 Task: View your meeting details.
Action: Mouse moved to (122, 139)
Screenshot: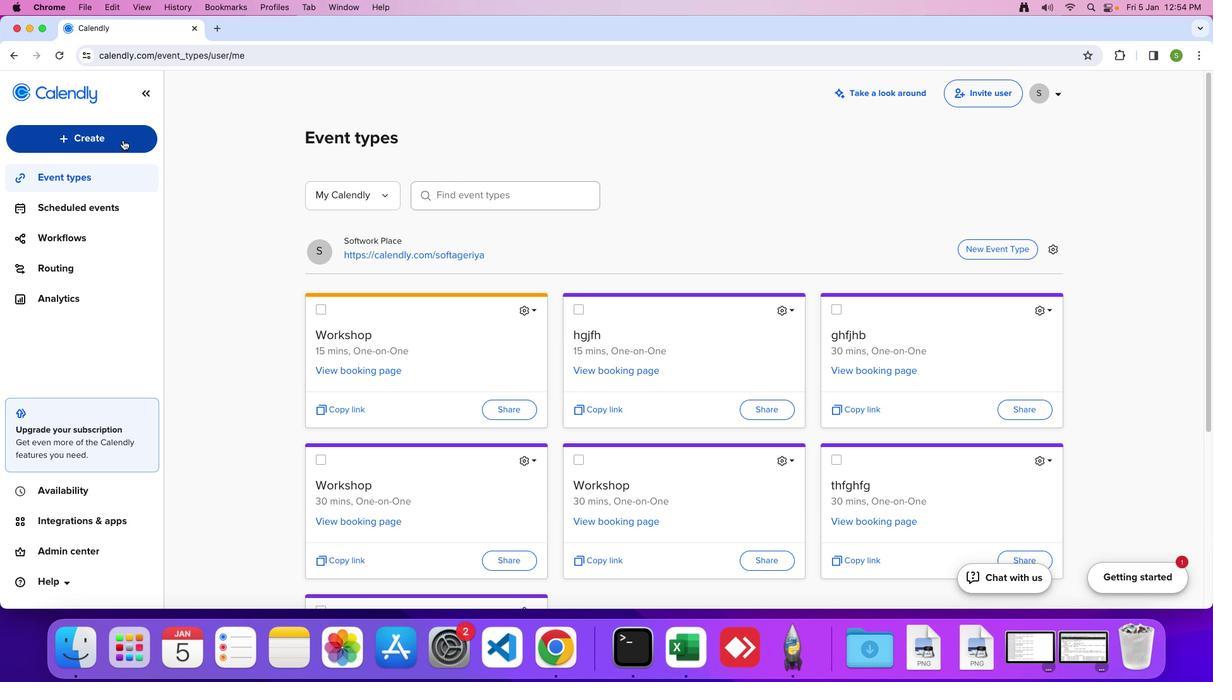 
Action: Mouse pressed left at (122, 139)
Screenshot: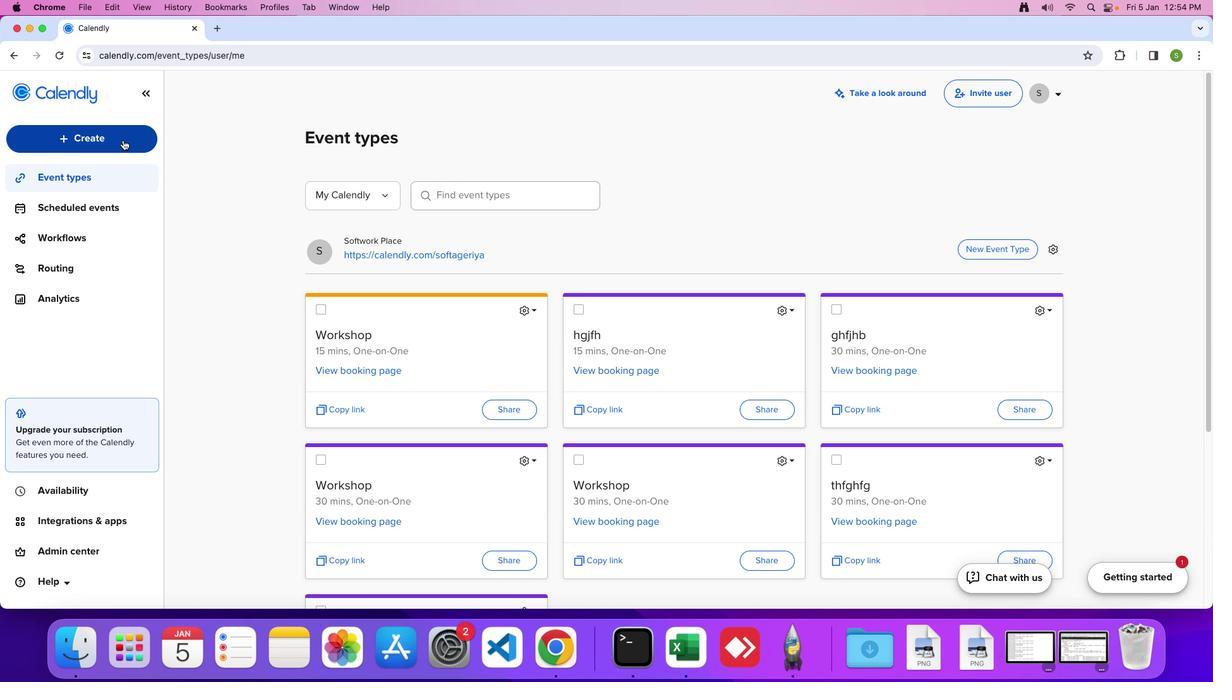 
Action: Mouse moved to (106, 288)
Screenshot: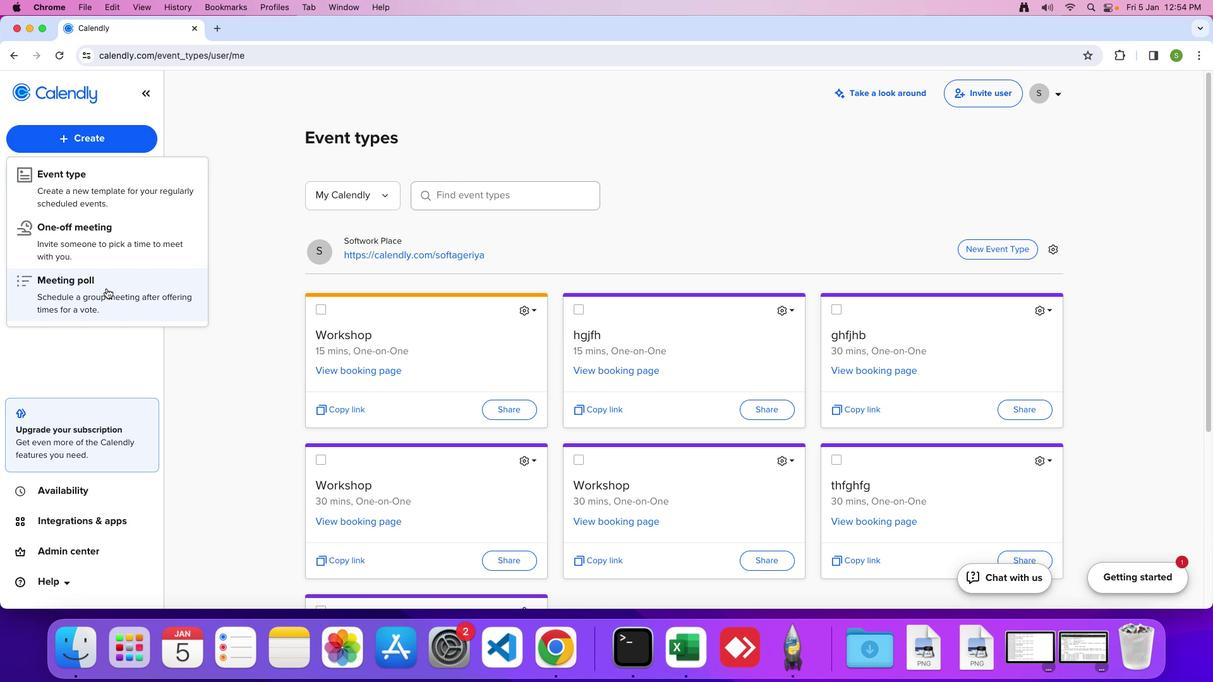 
Action: Mouse pressed left at (106, 288)
Screenshot: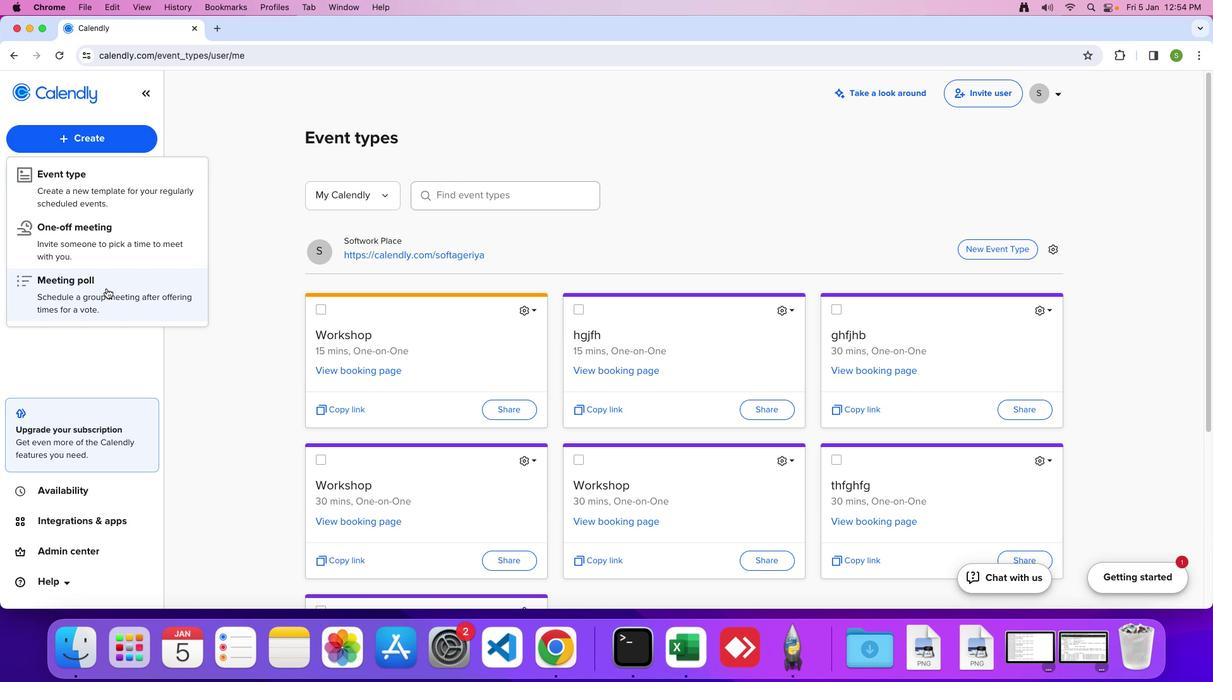 
Action: Mouse moved to (995, 212)
Screenshot: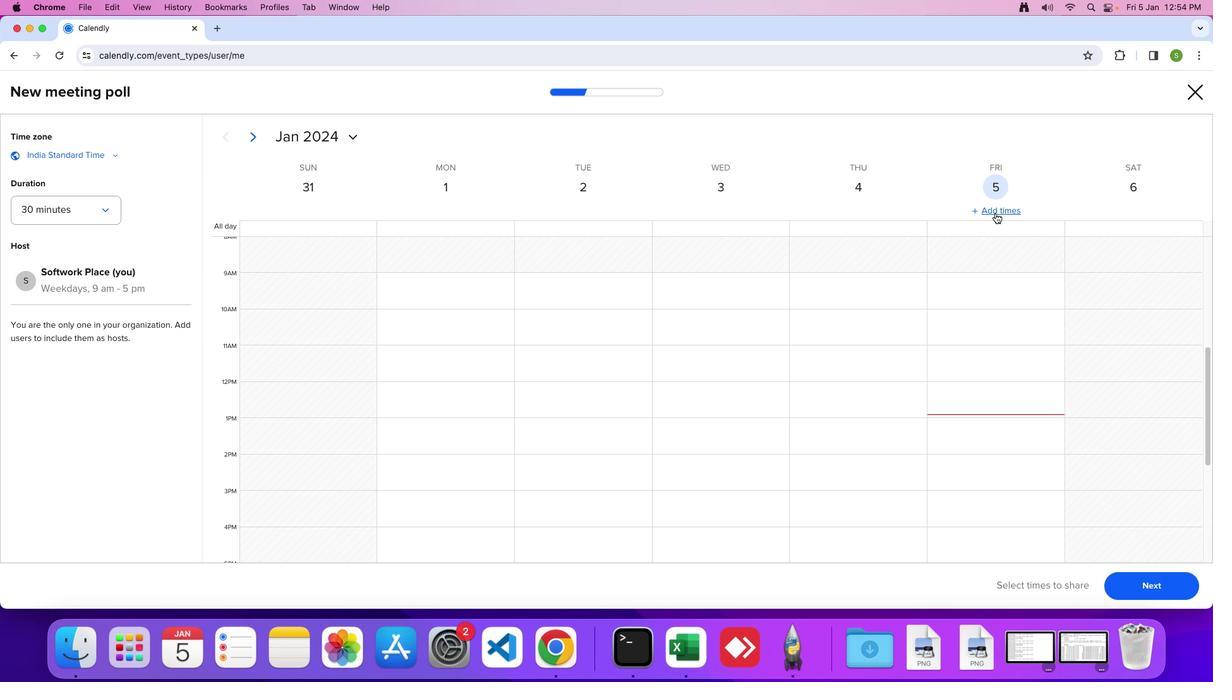 
Action: Mouse pressed left at (995, 212)
Screenshot: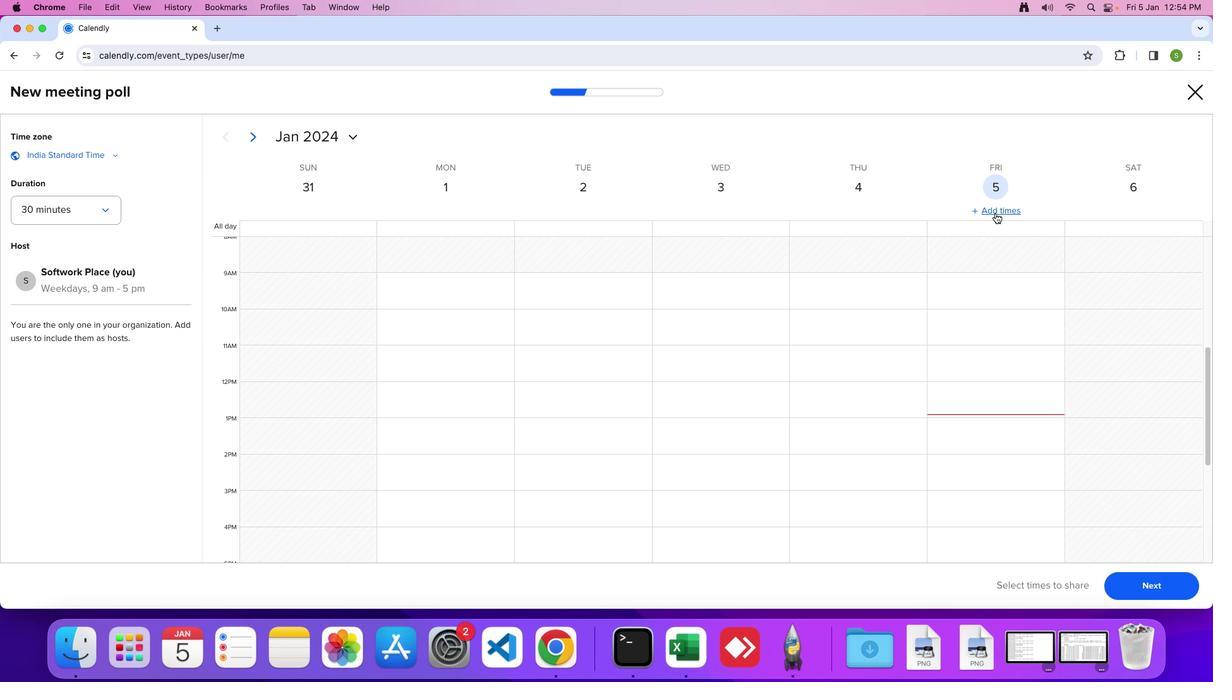
Action: Mouse moved to (1139, 582)
Screenshot: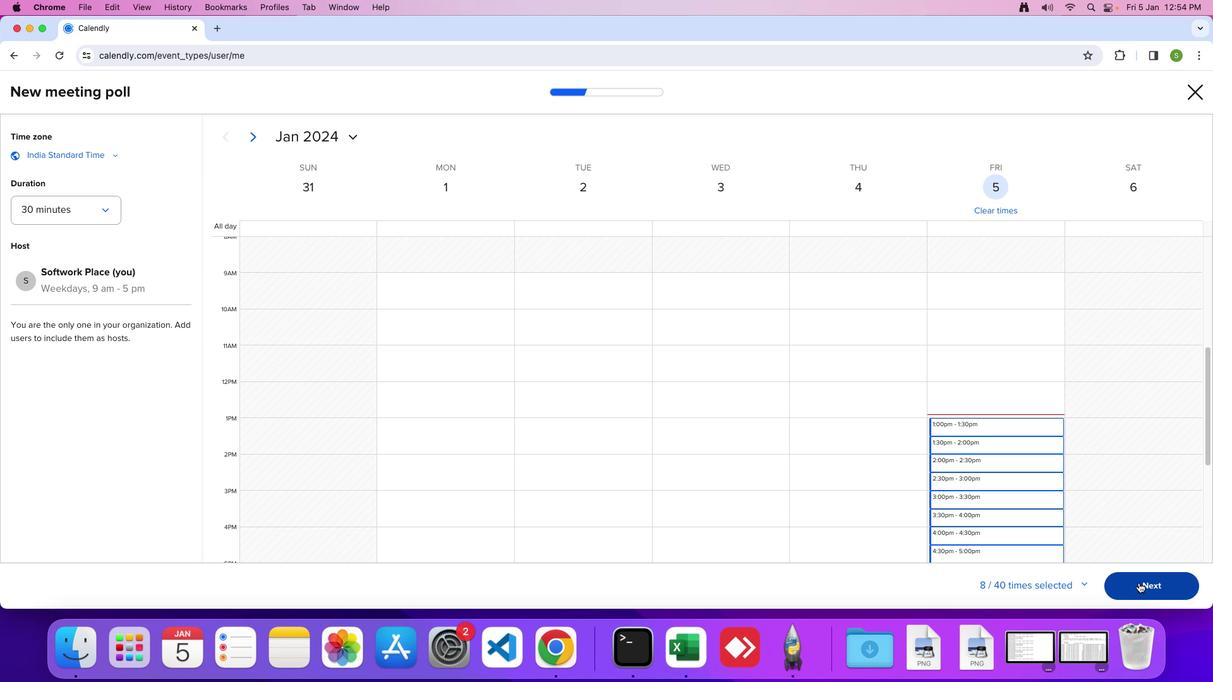 
Action: Mouse pressed left at (1139, 582)
Screenshot: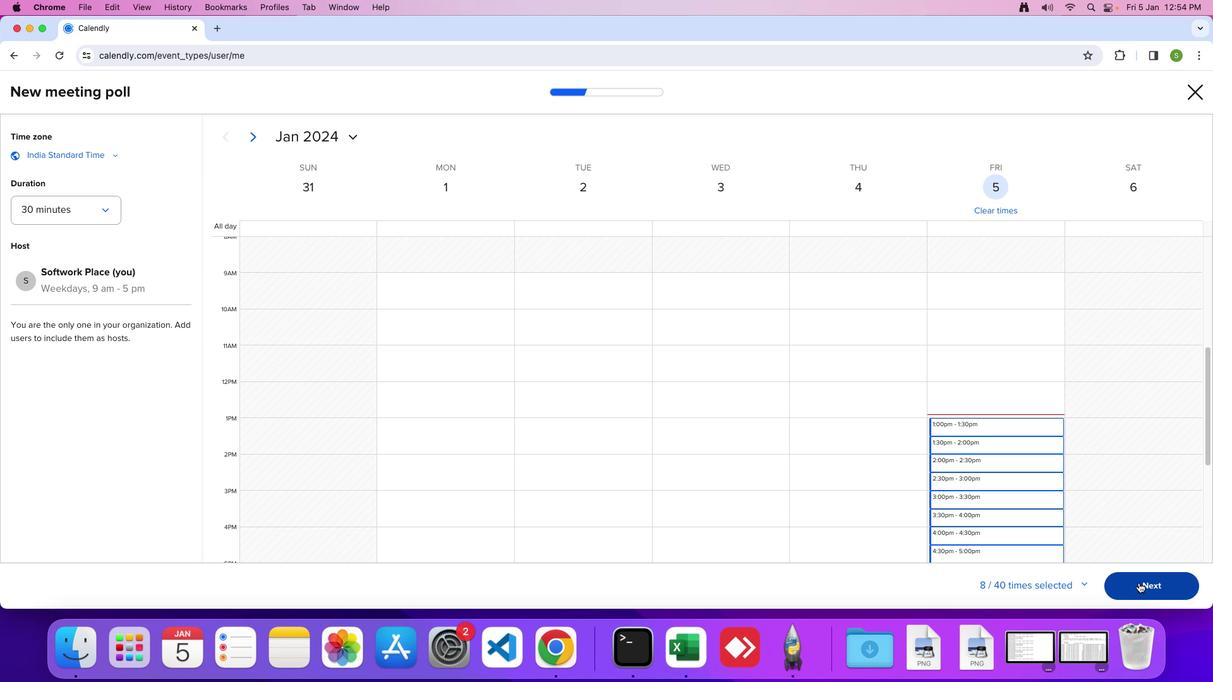 
Action: Mouse moved to (810, 361)
Screenshot: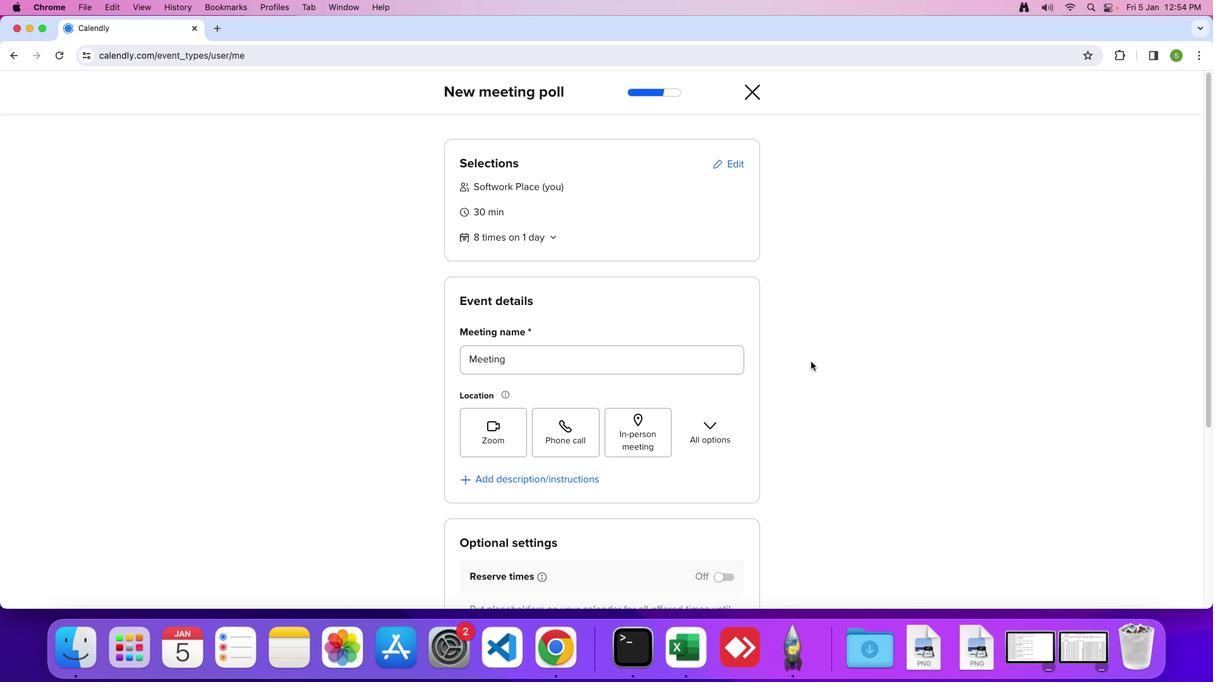 
Action: Mouse scrolled (810, 361) with delta (0, 0)
Screenshot: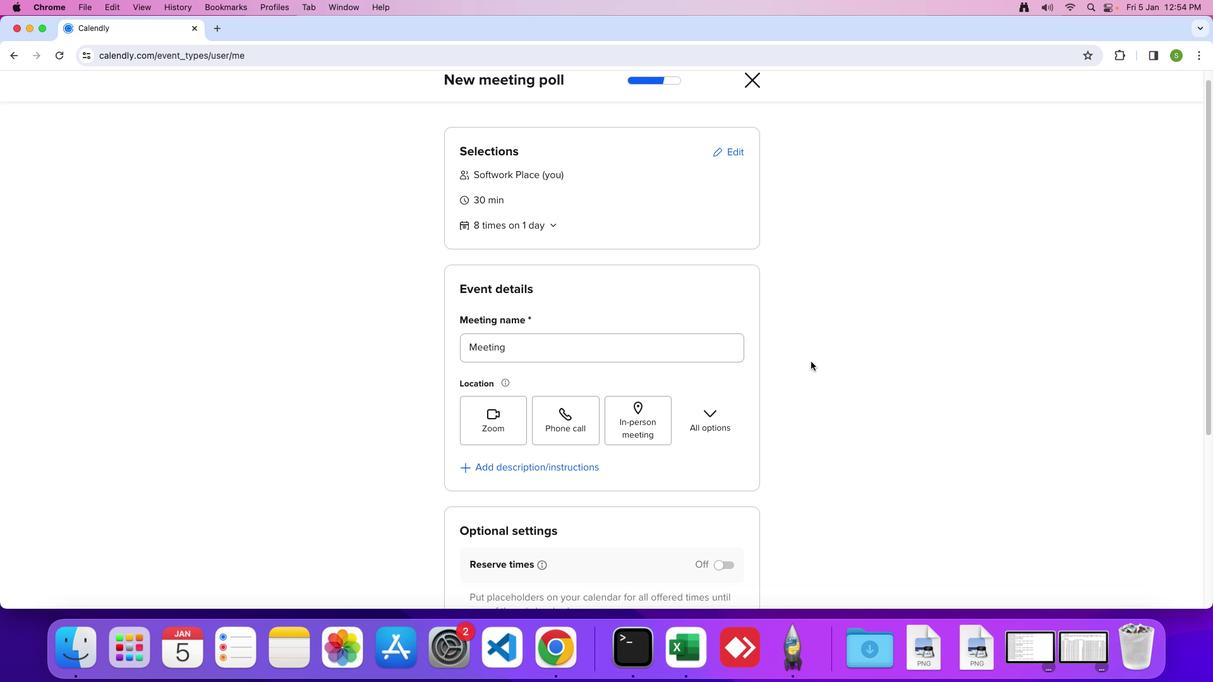 
Action: Mouse moved to (810, 361)
Screenshot: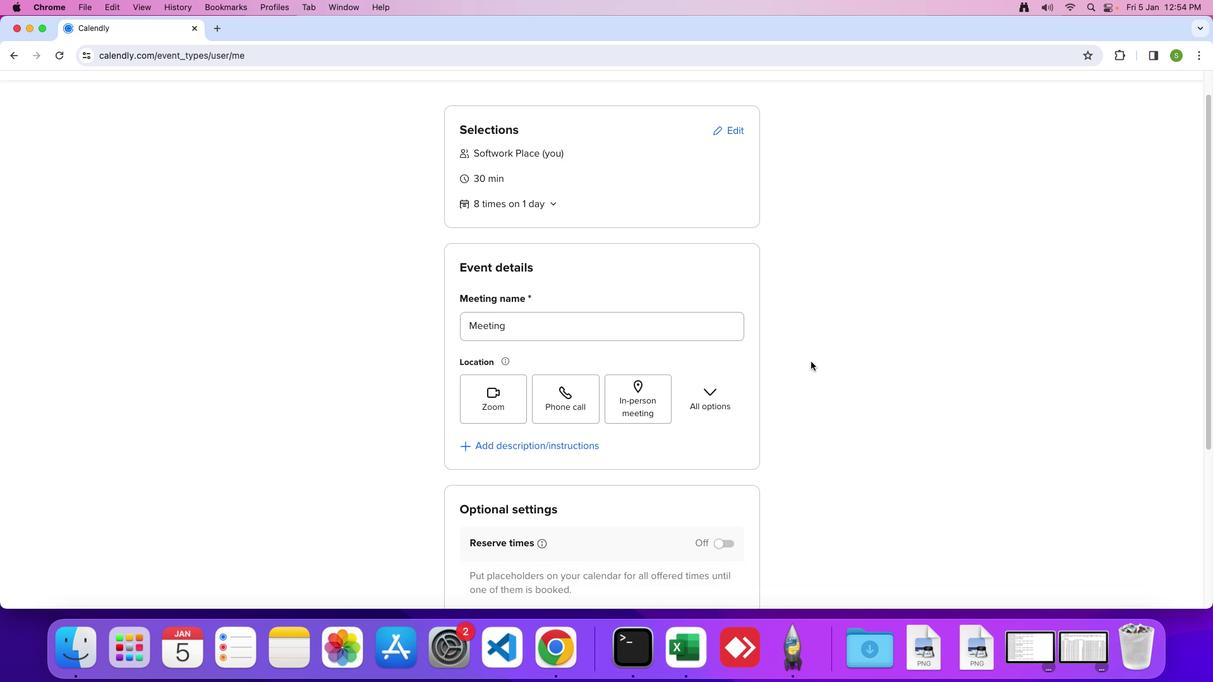 
Action: Mouse scrolled (810, 361) with delta (0, 0)
Screenshot: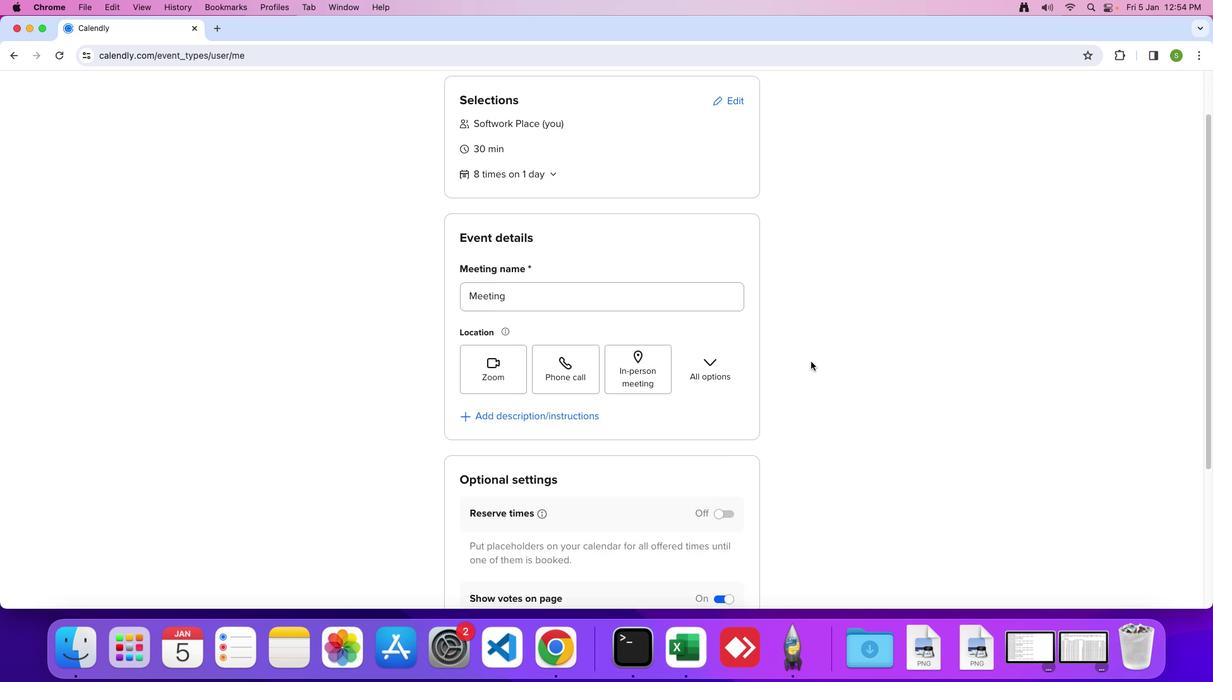 
Action: Mouse scrolled (810, 361) with delta (0, -1)
Screenshot: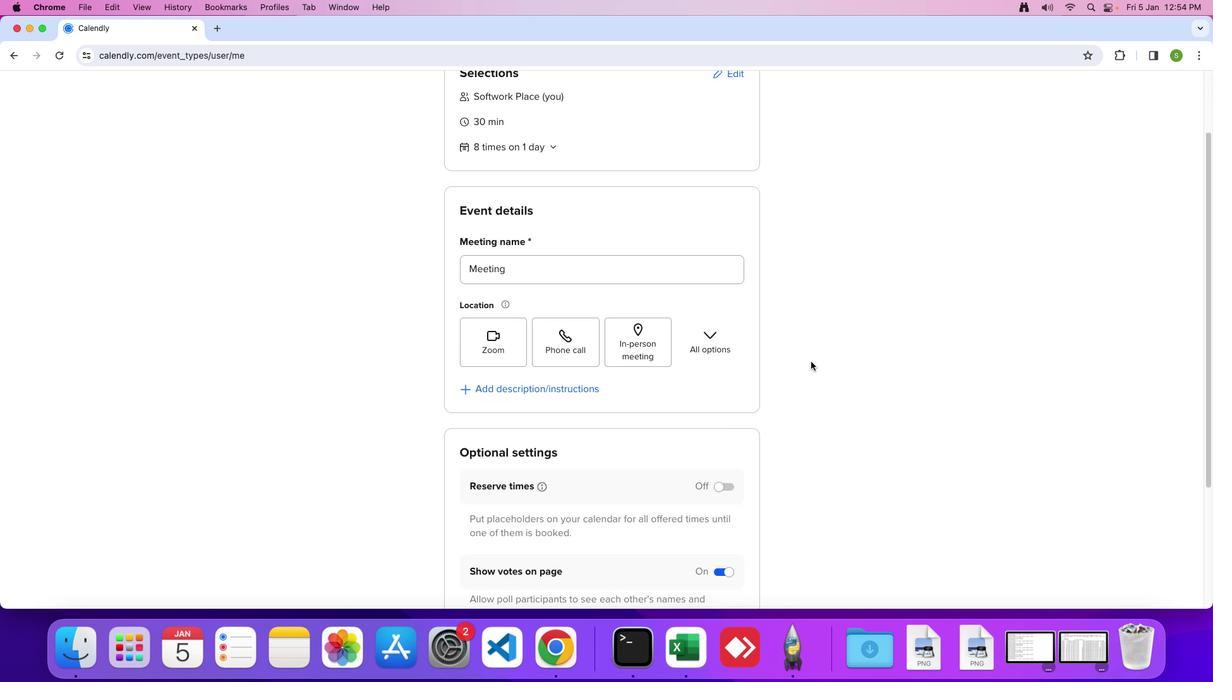 
Action: Mouse moved to (810, 360)
Screenshot: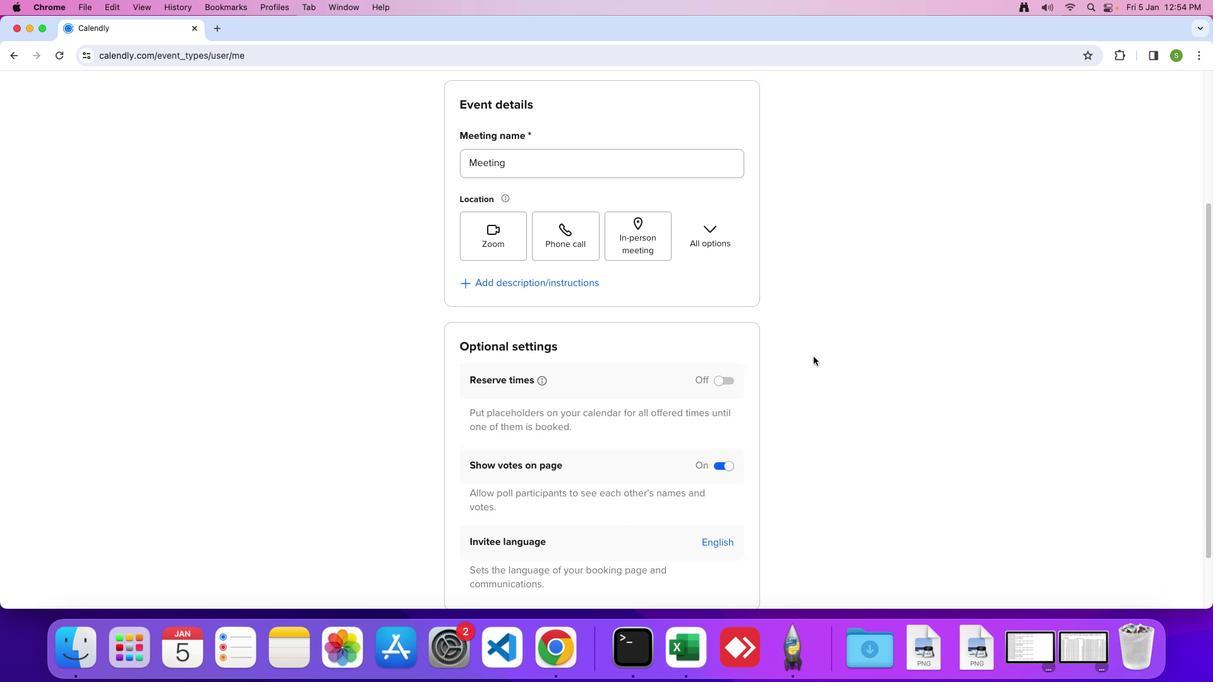 
Action: Mouse scrolled (810, 360) with delta (0, 0)
Screenshot: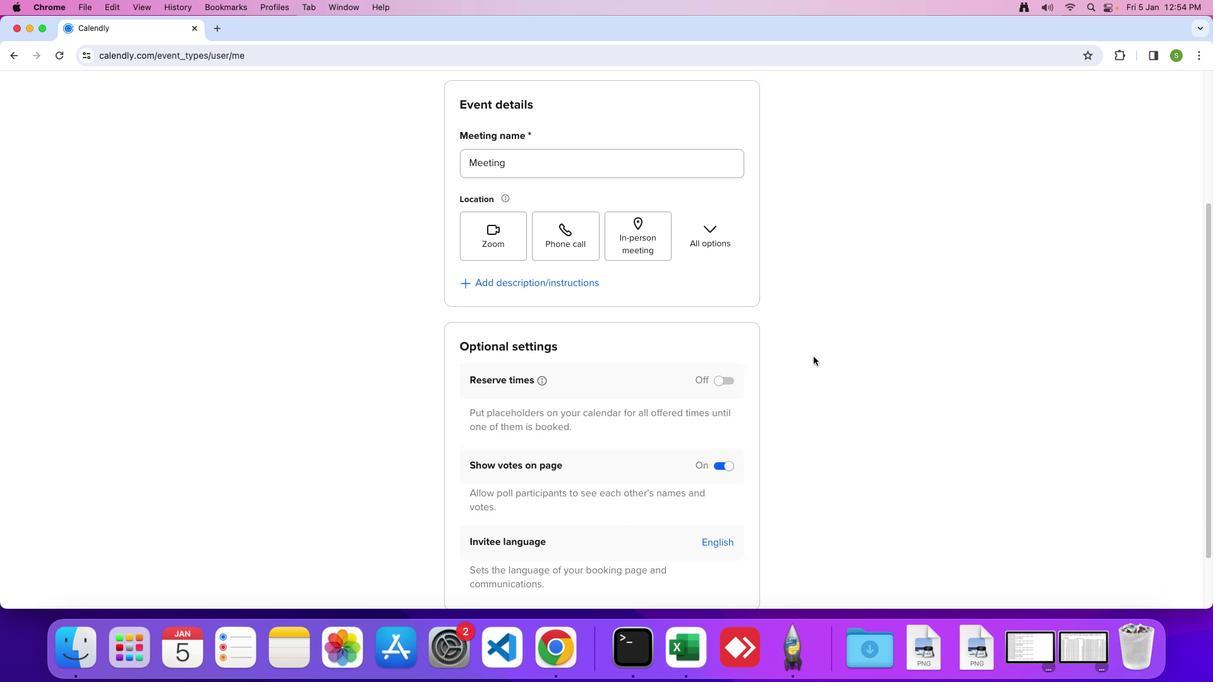 
Action: Mouse moved to (812, 358)
Screenshot: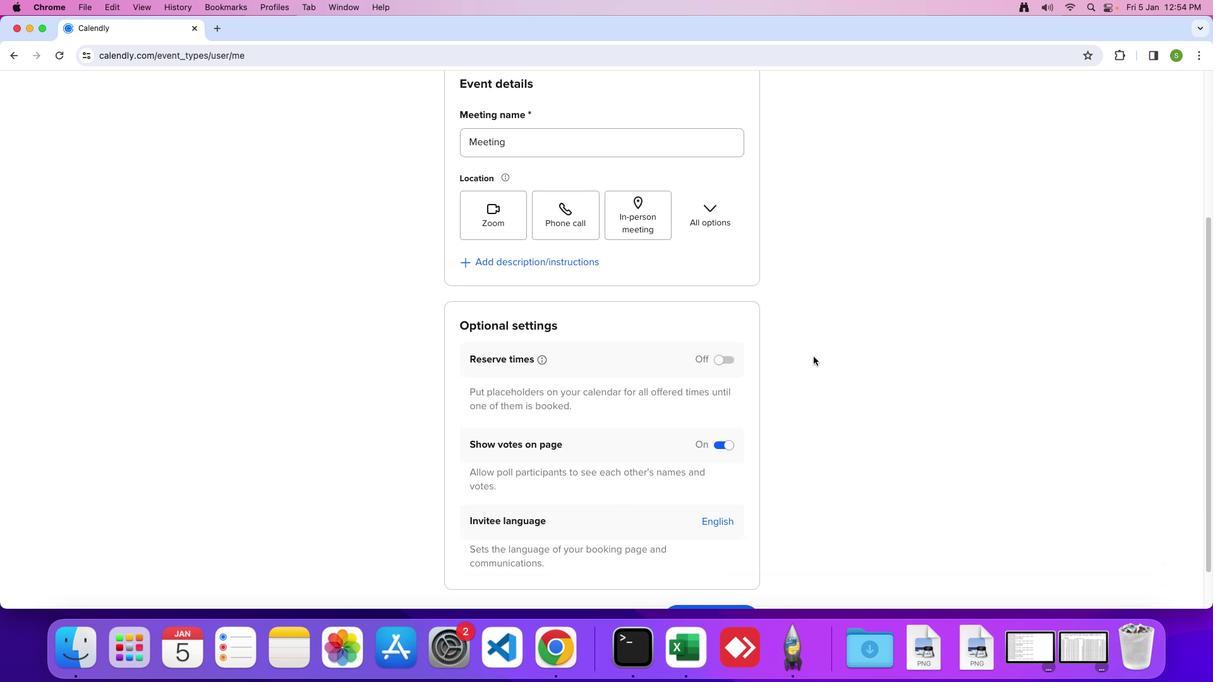 
Action: Mouse scrolled (812, 358) with delta (0, -3)
Screenshot: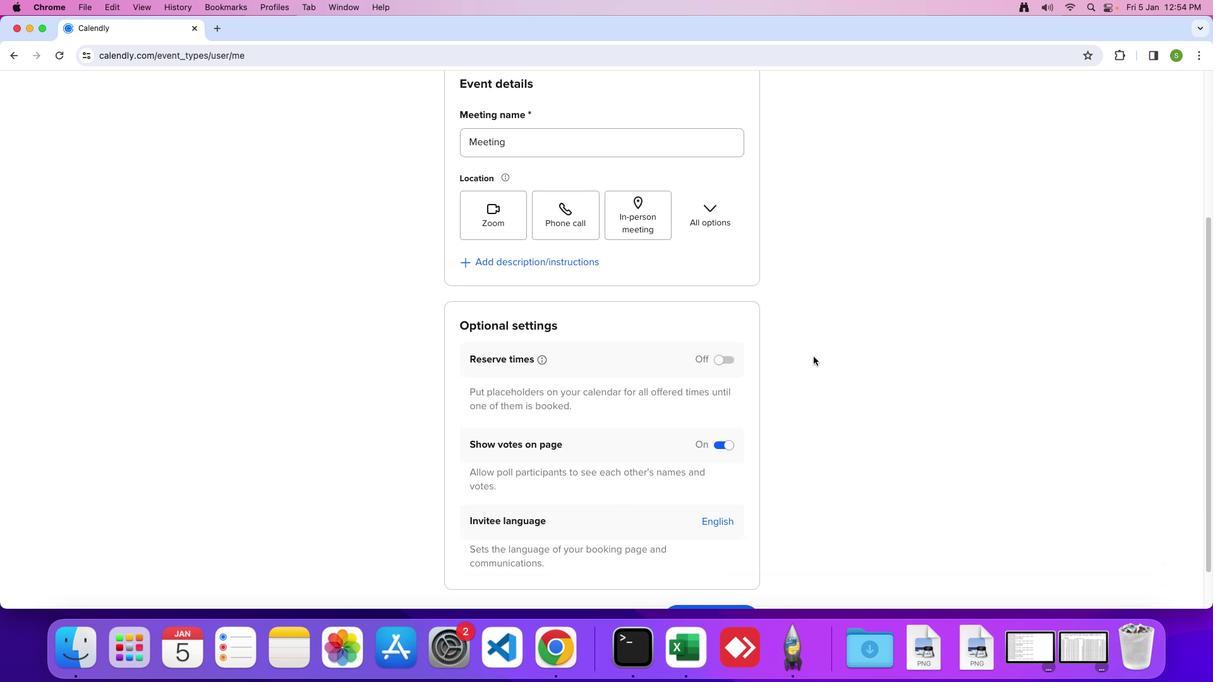 
Action: Mouse moved to (812, 357)
Screenshot: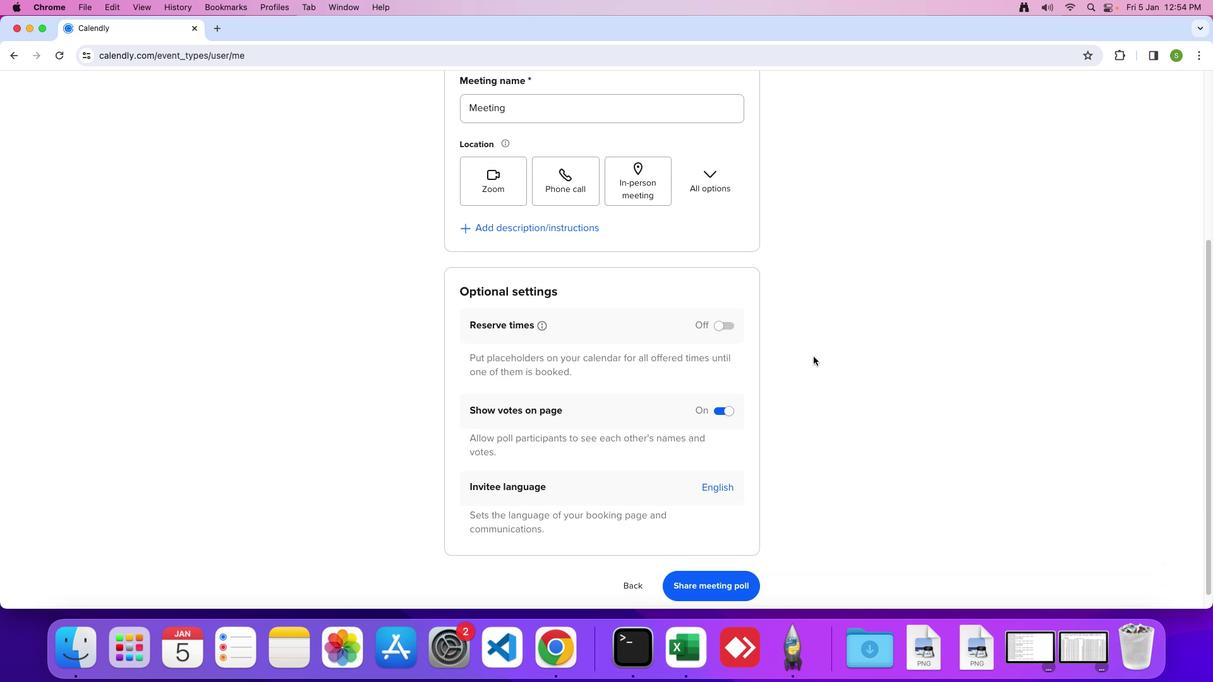 
Action: Mouse scrolled (812, 357) with delta (0, -2)
Screenshot: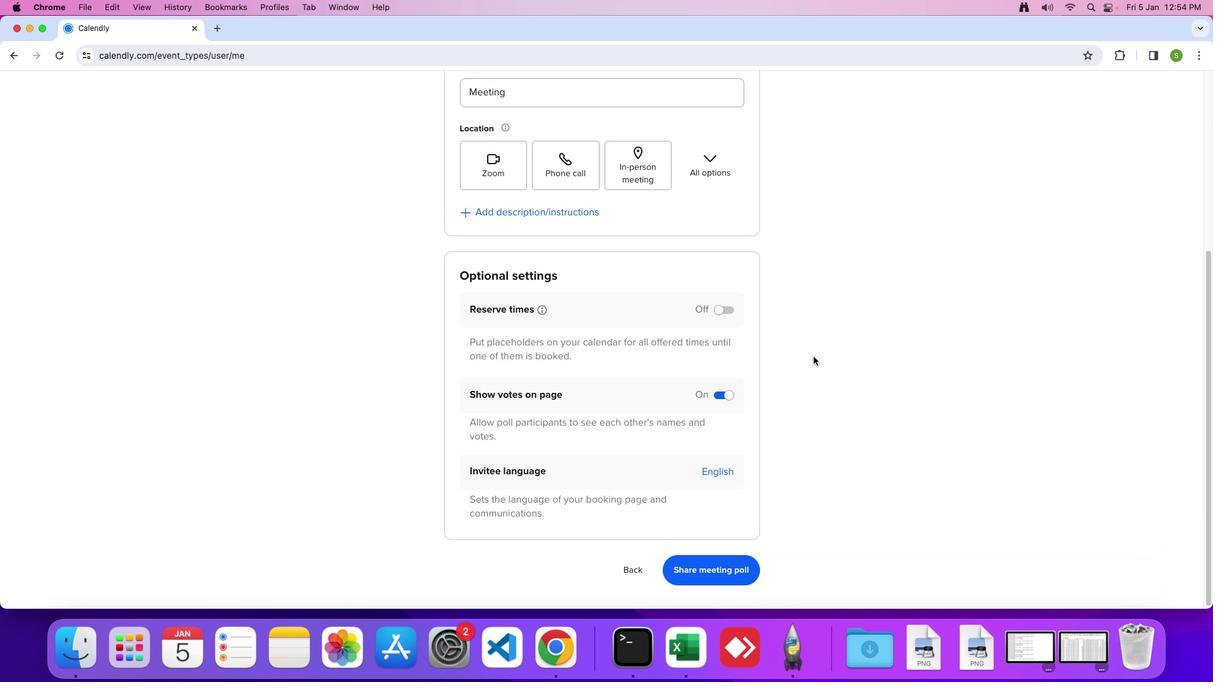 
Action: Mouse moved to (813, 357)
Screenshot: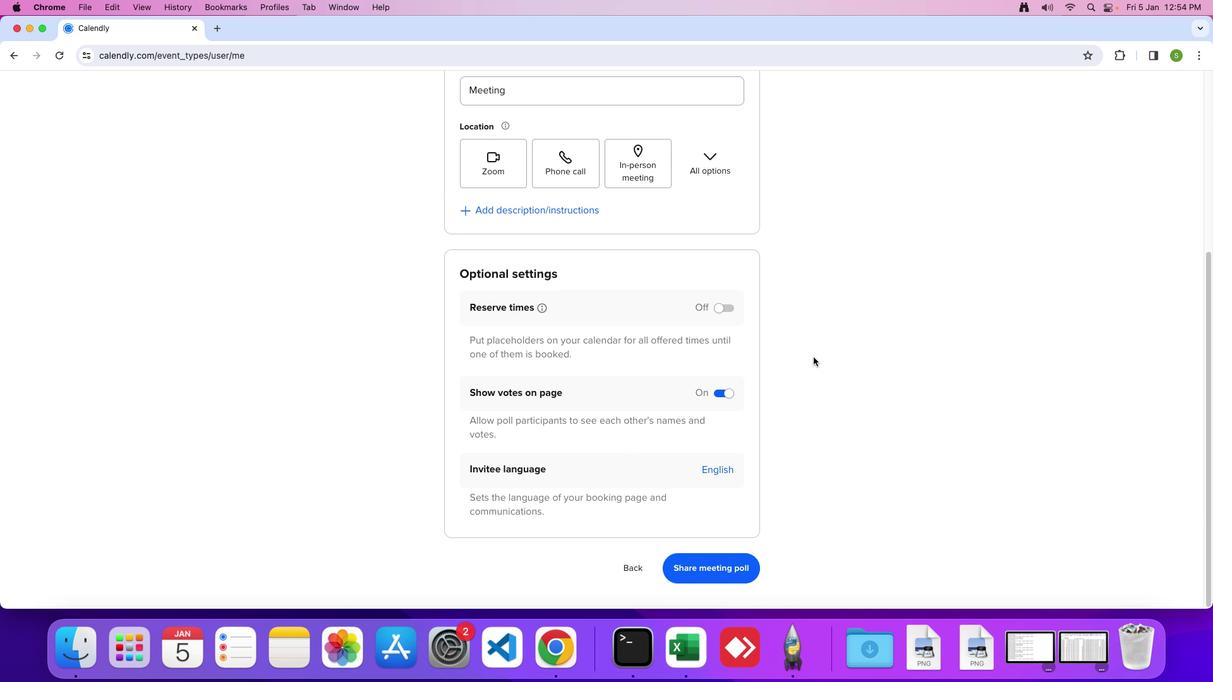 
Action: Mouse scrolled (813, 357) with delta (0, 0)
Screenshot: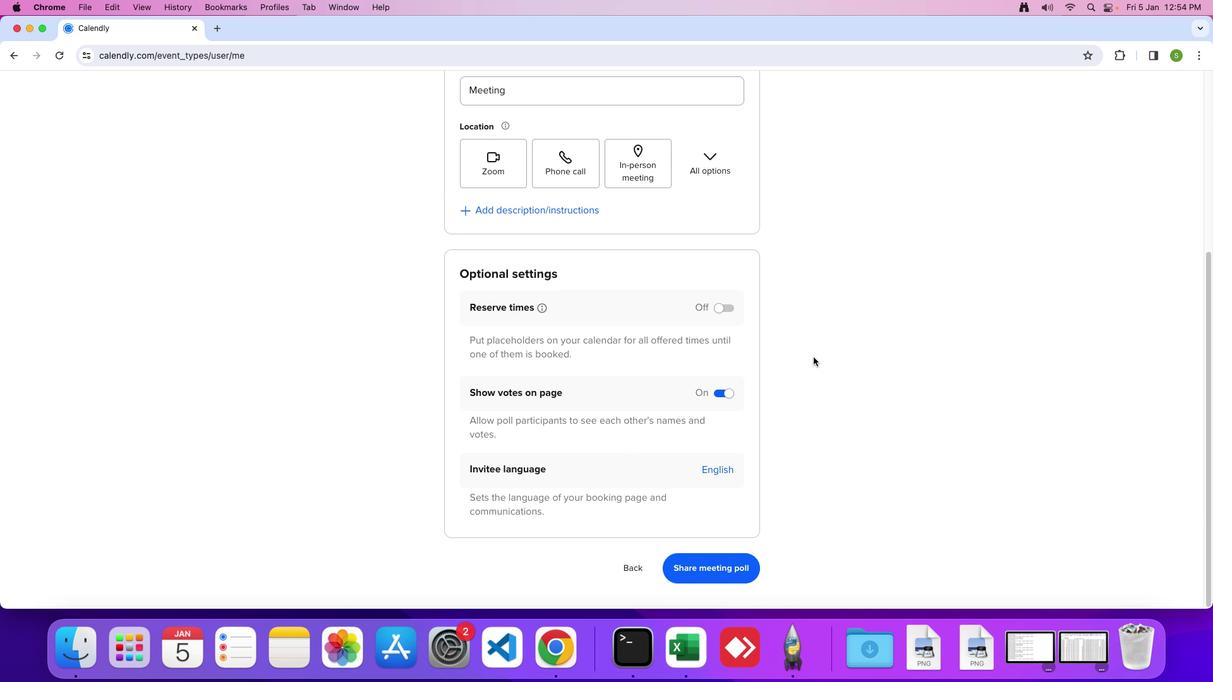 
Action: Mouse scrolled (813, 357) with delta (0, 0)
Screenshot: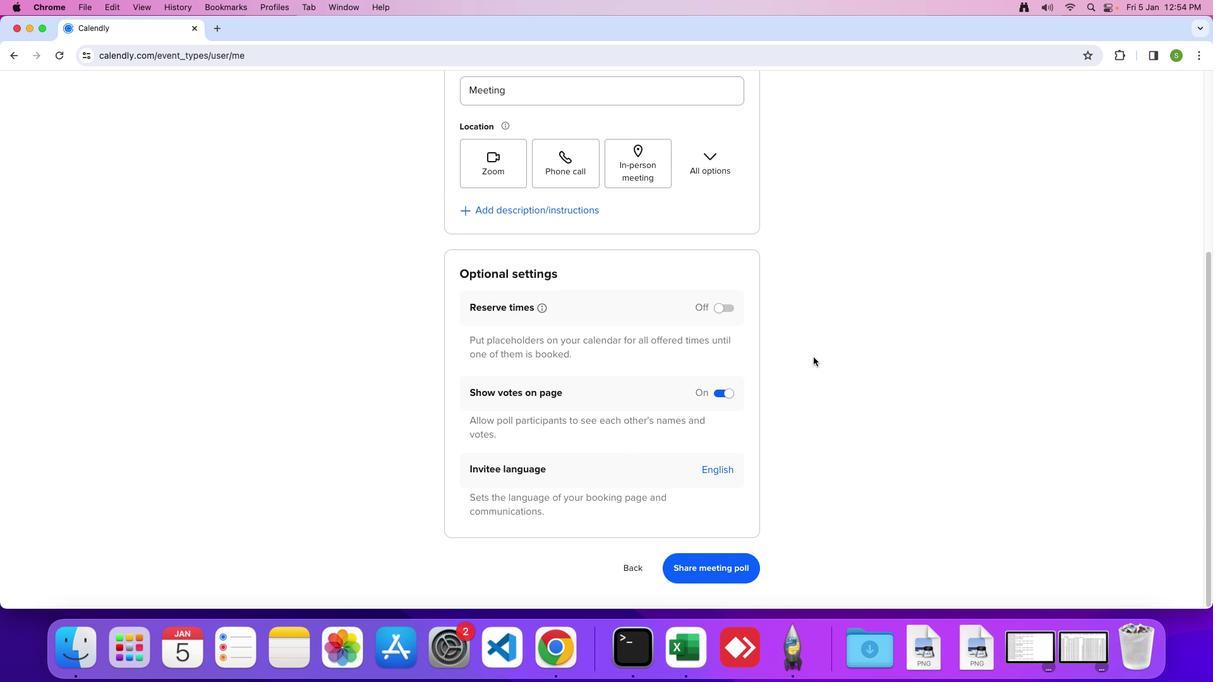 
Action: Mouse moved to (813, 358)
Screenshot: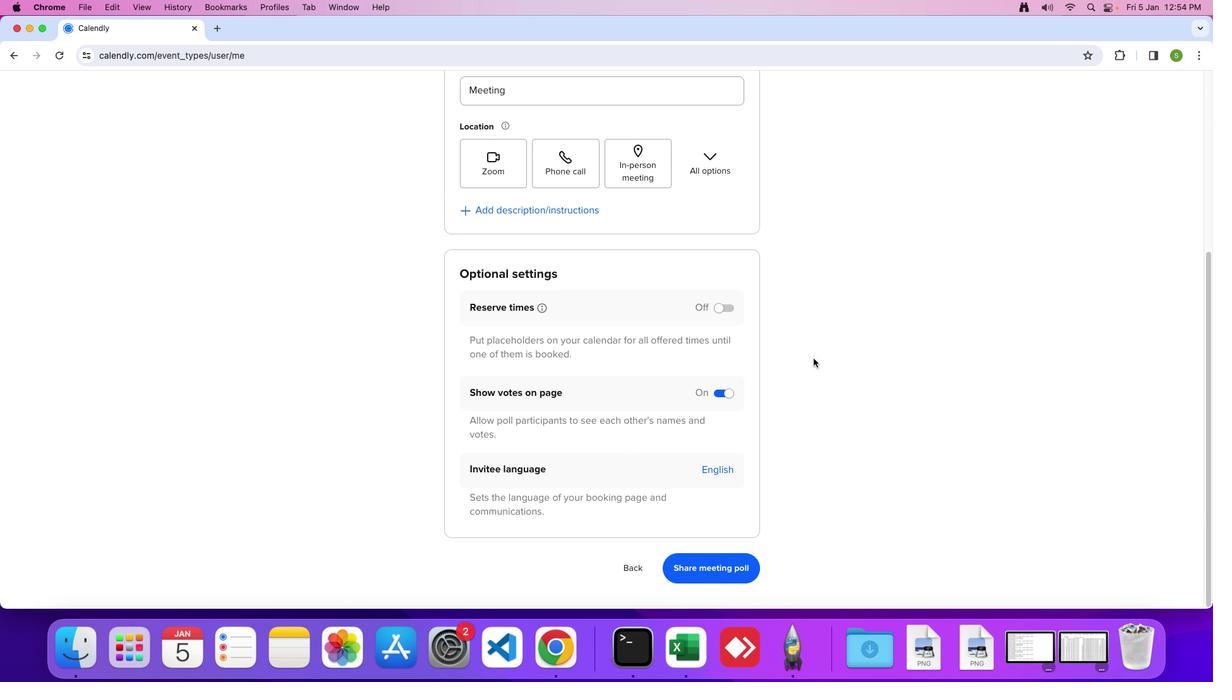 
